 Task: Toggle the show code cells in the breadcrumbs.
Action: Mouse moved to (15, 642)
Screenshot: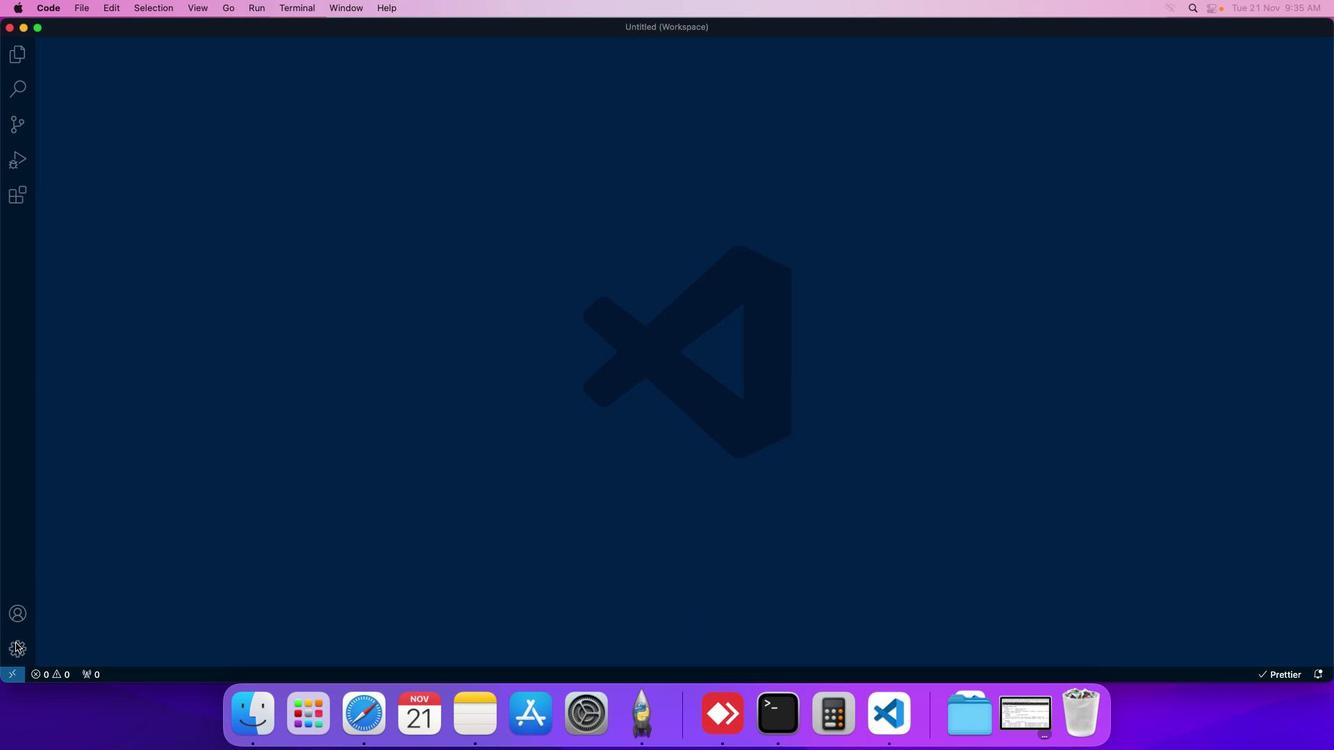 
Action: Mouse pressed left at (15, 642)
Screenshot: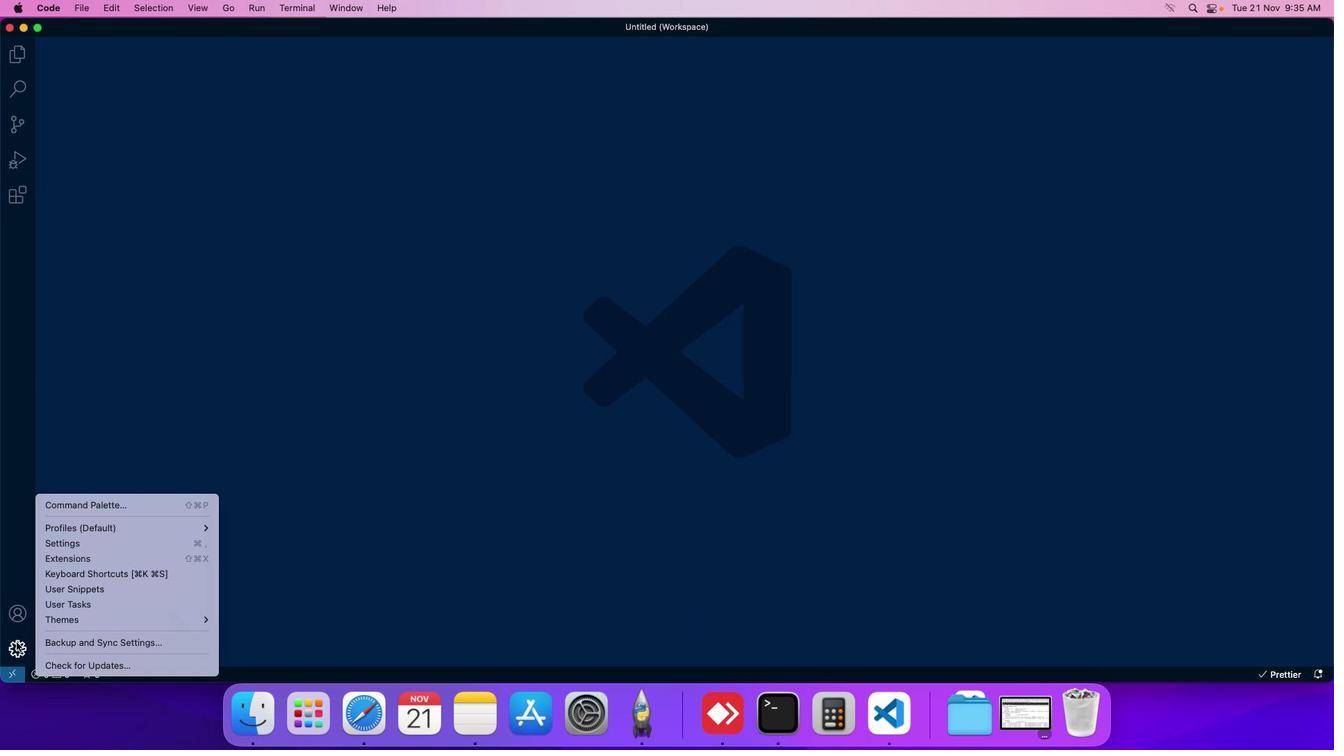 
Action: Mouse moved to (55, 542)
Screenshot: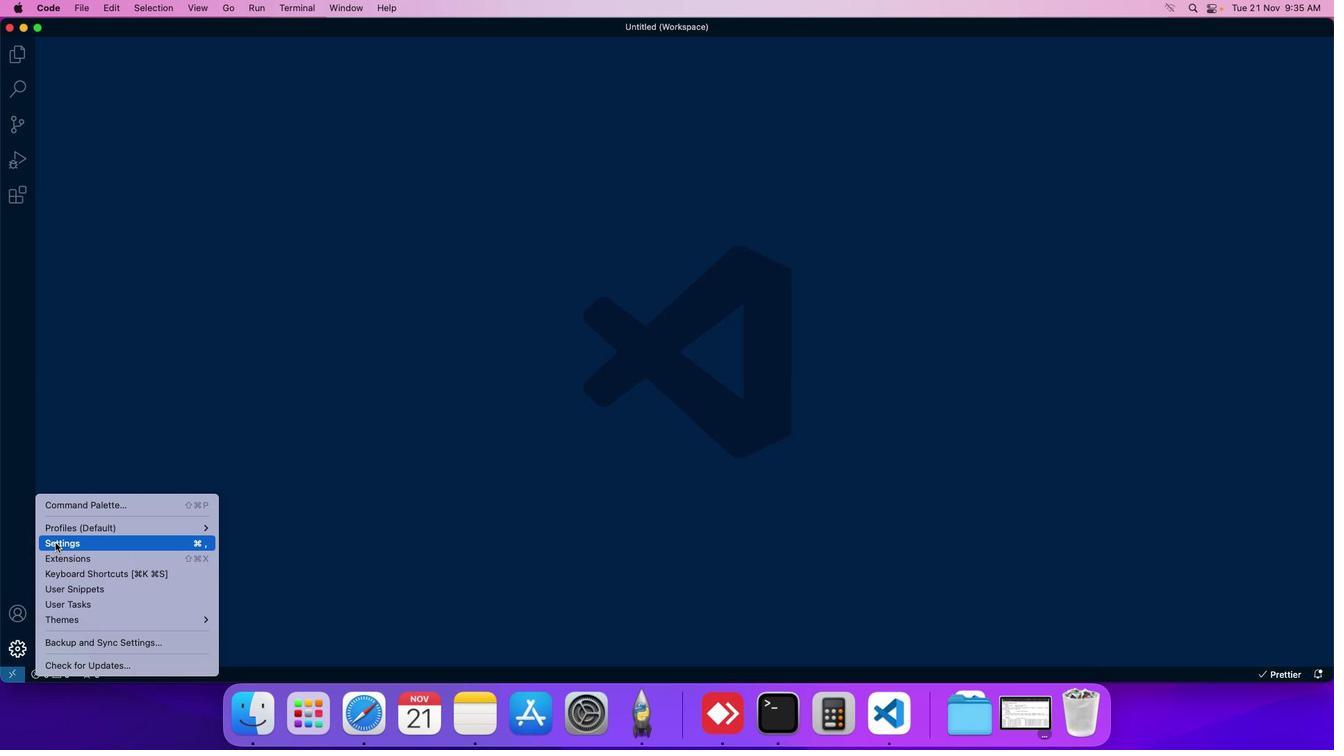 
Action: Mouse pressed left at (55, 542)
Screenshot: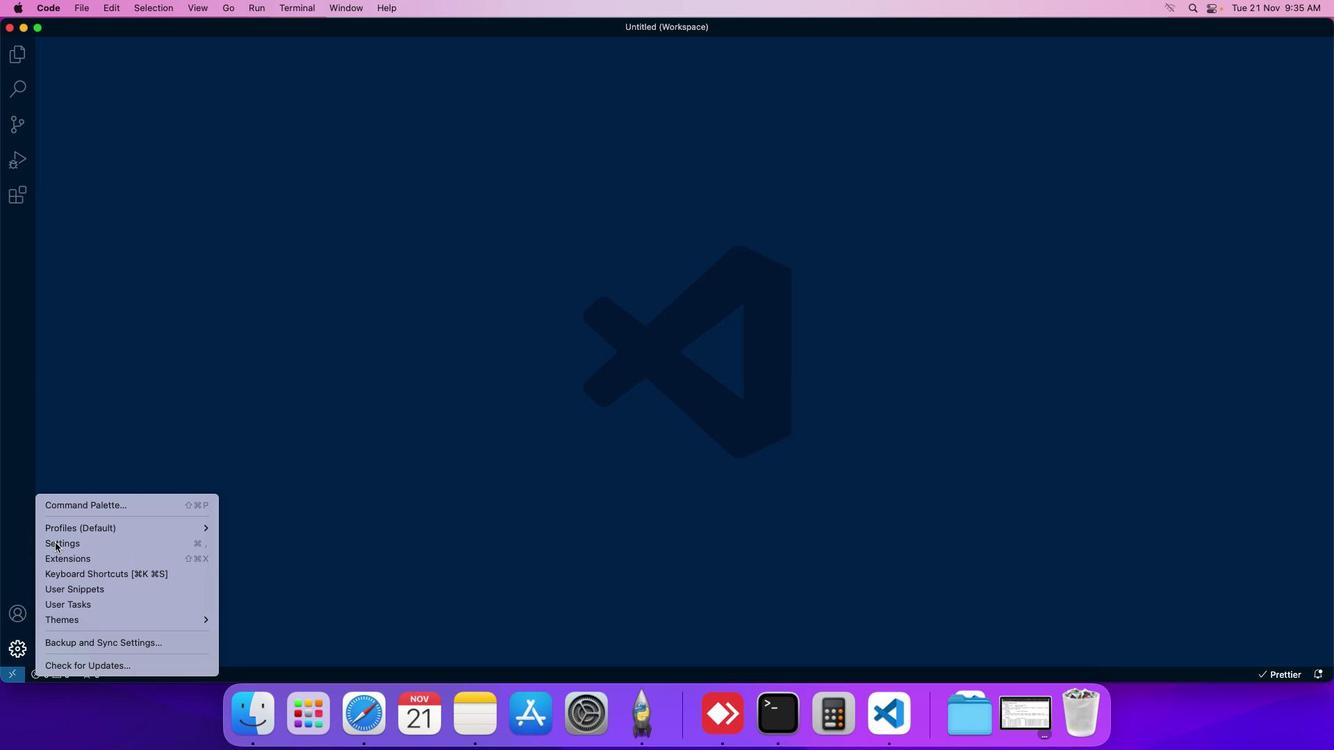
Action: Mouse moved to (317, 111)
Screenshot: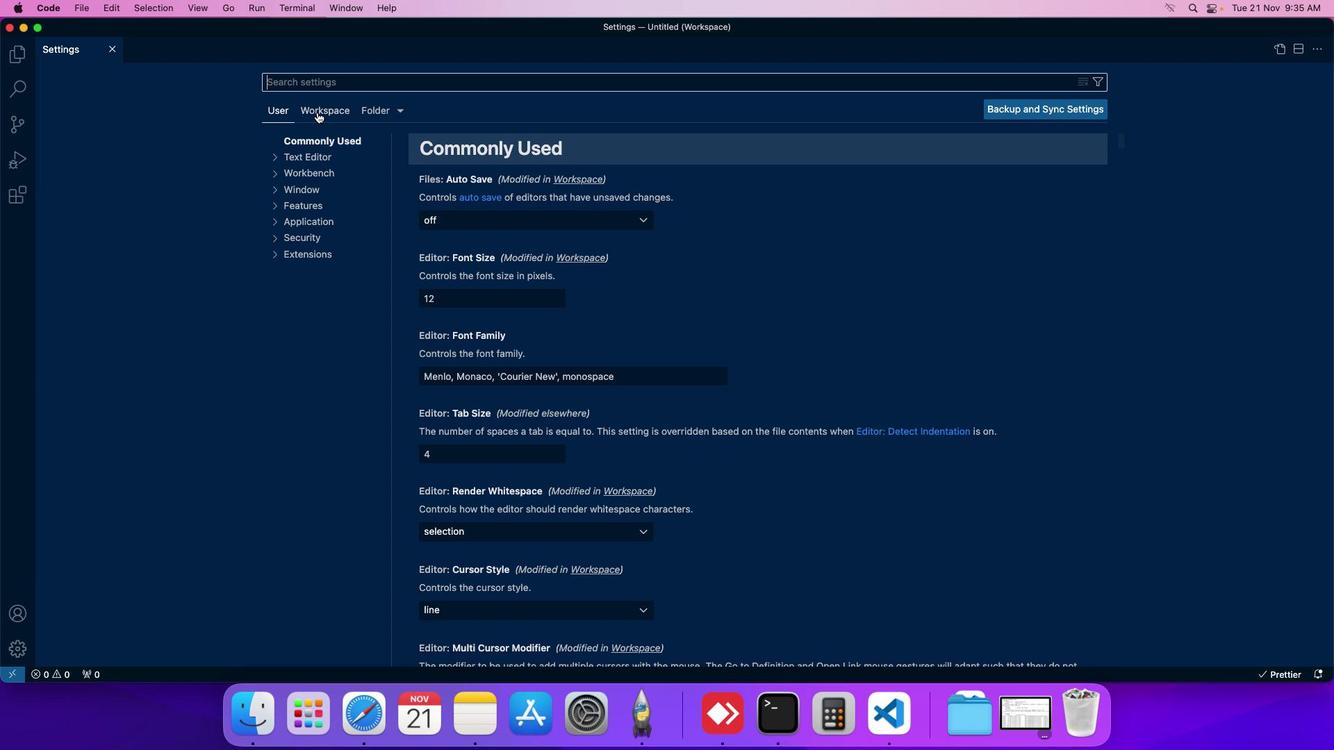 
Action: Mouse pressed left at (317, 111)
Screenshot: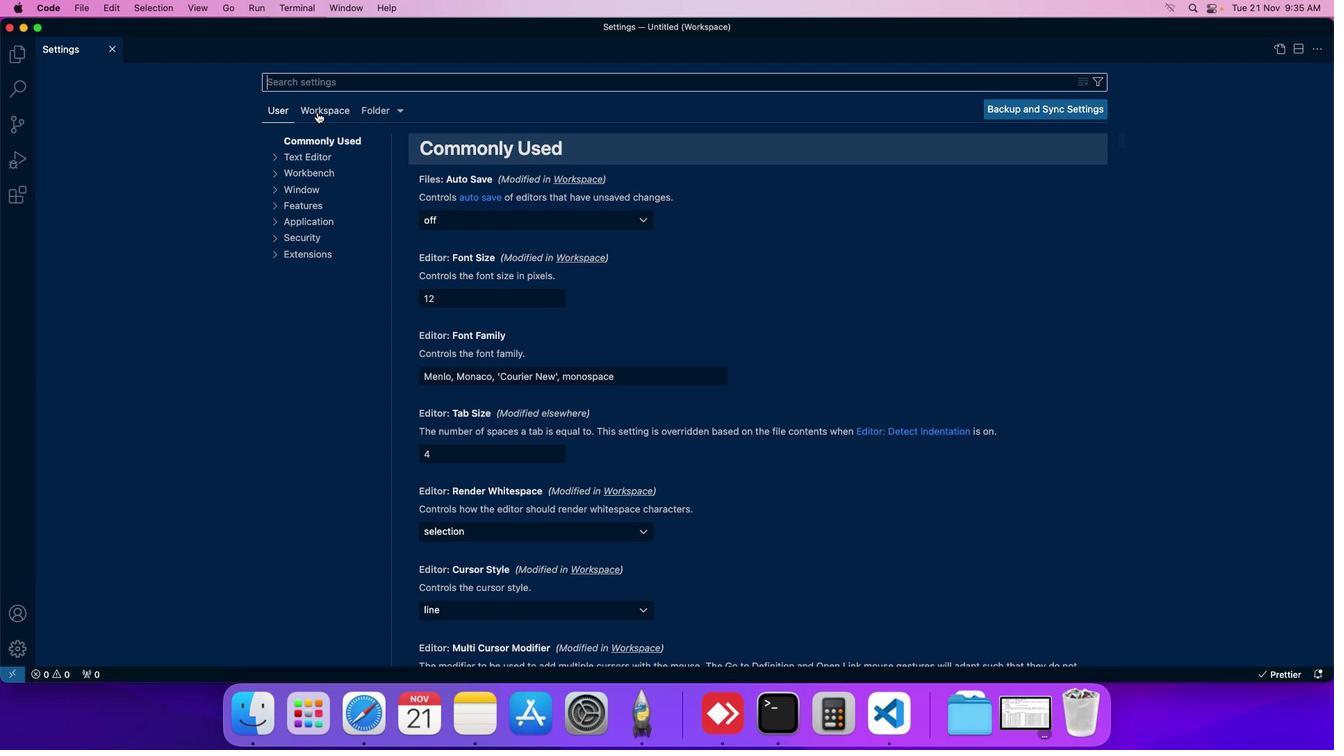 
Action: Mouse moved to (316, 212)
Screenshot: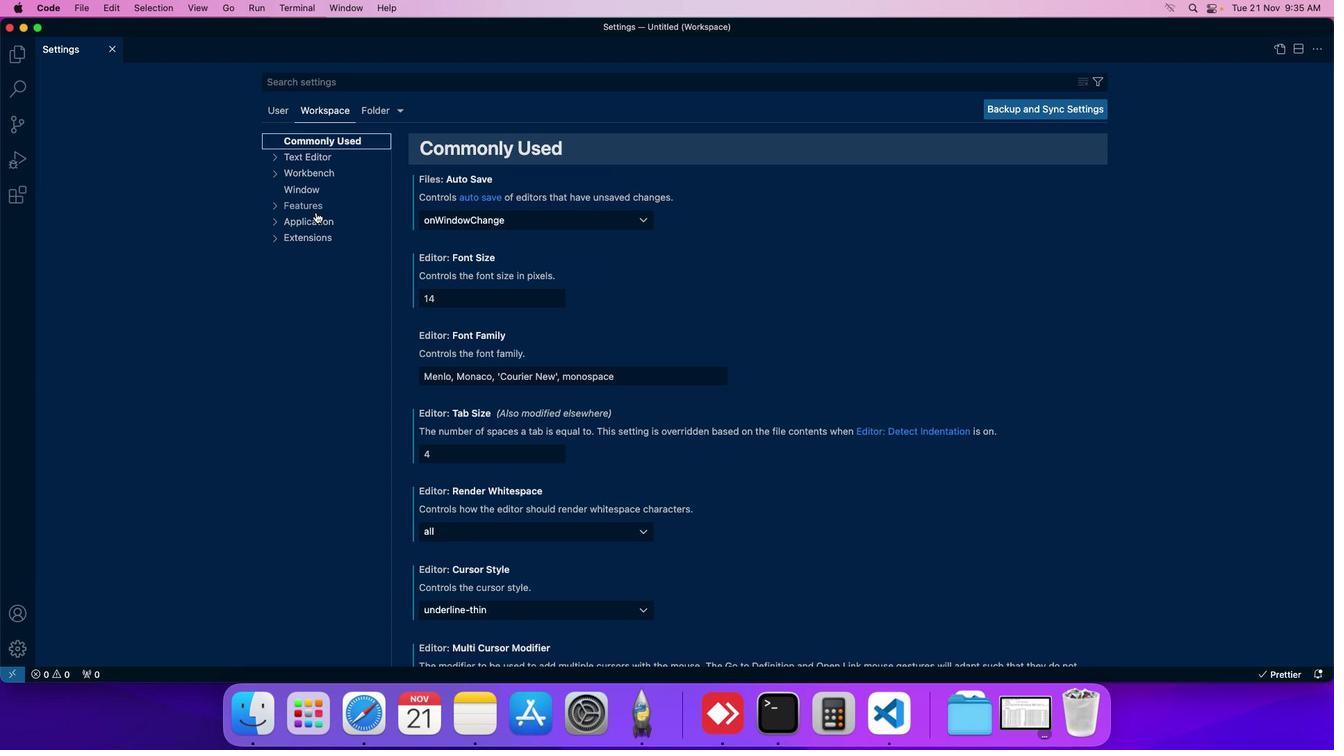 
Action: Mouse pressed left at (316, 212)
Screenshot: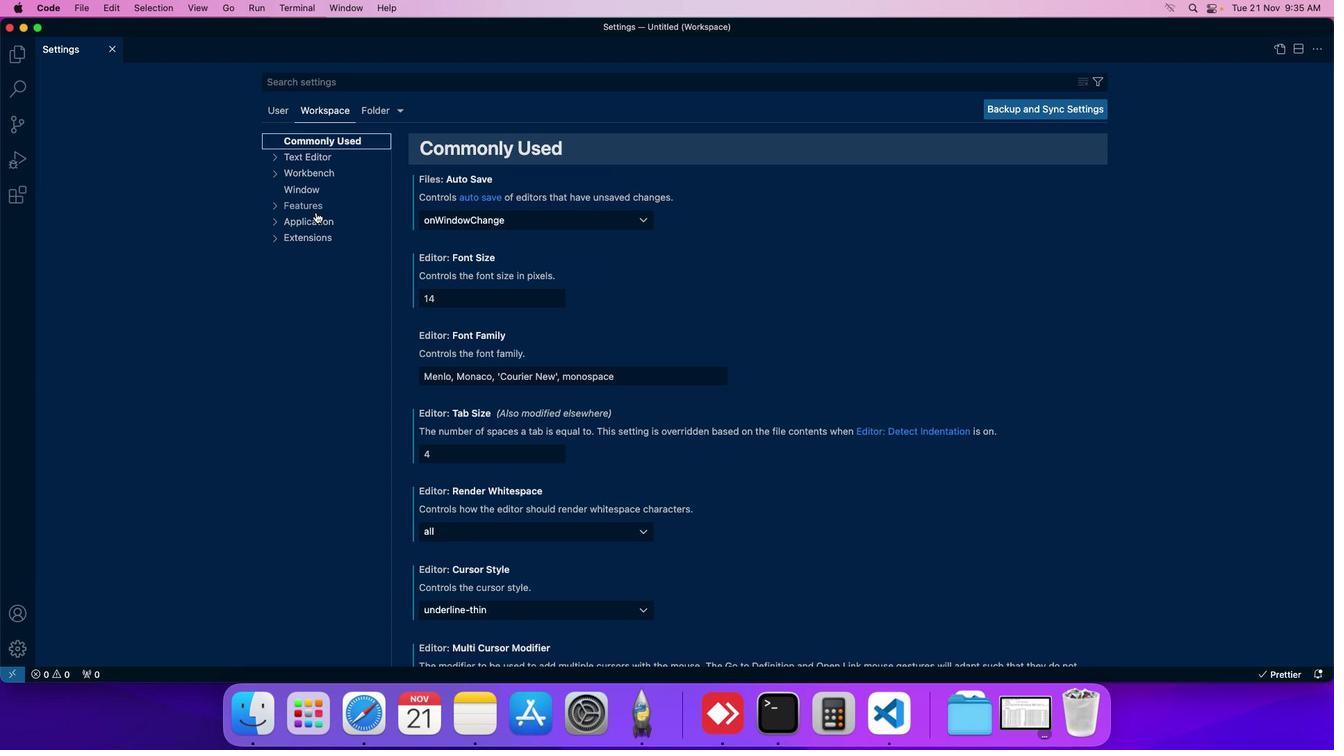 
Action: Mouse moved to (323, 446)
Screenshot: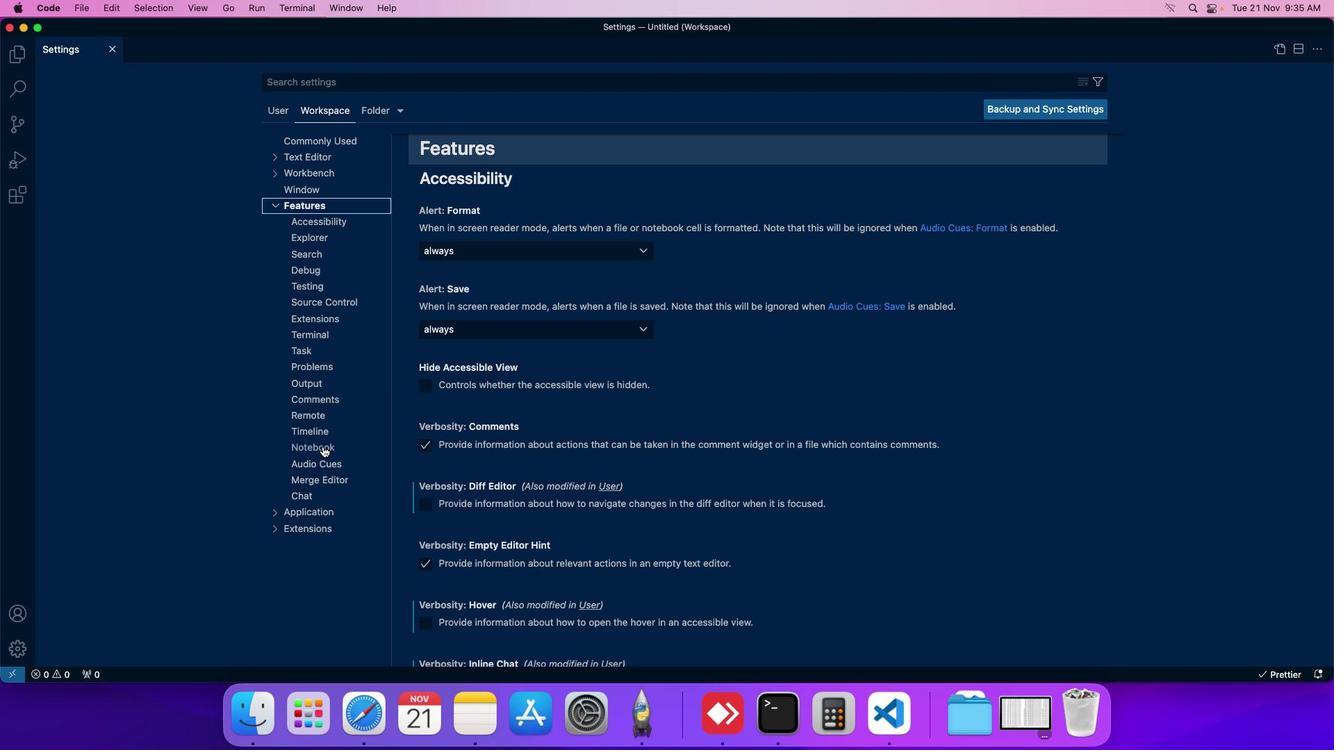 
Action: Mouse pressed left at (323, 446)
Screenshot: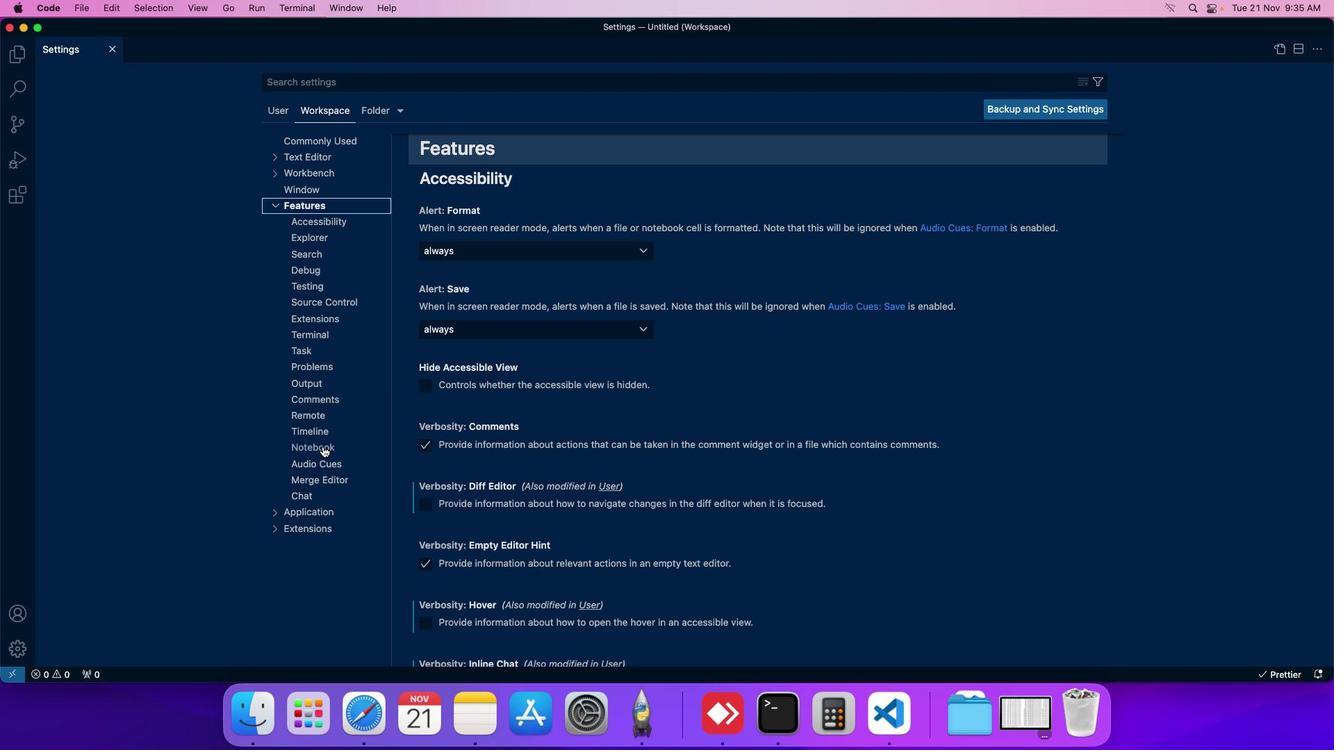 
Action: Mouse moved to (427, 198)
Screenshot: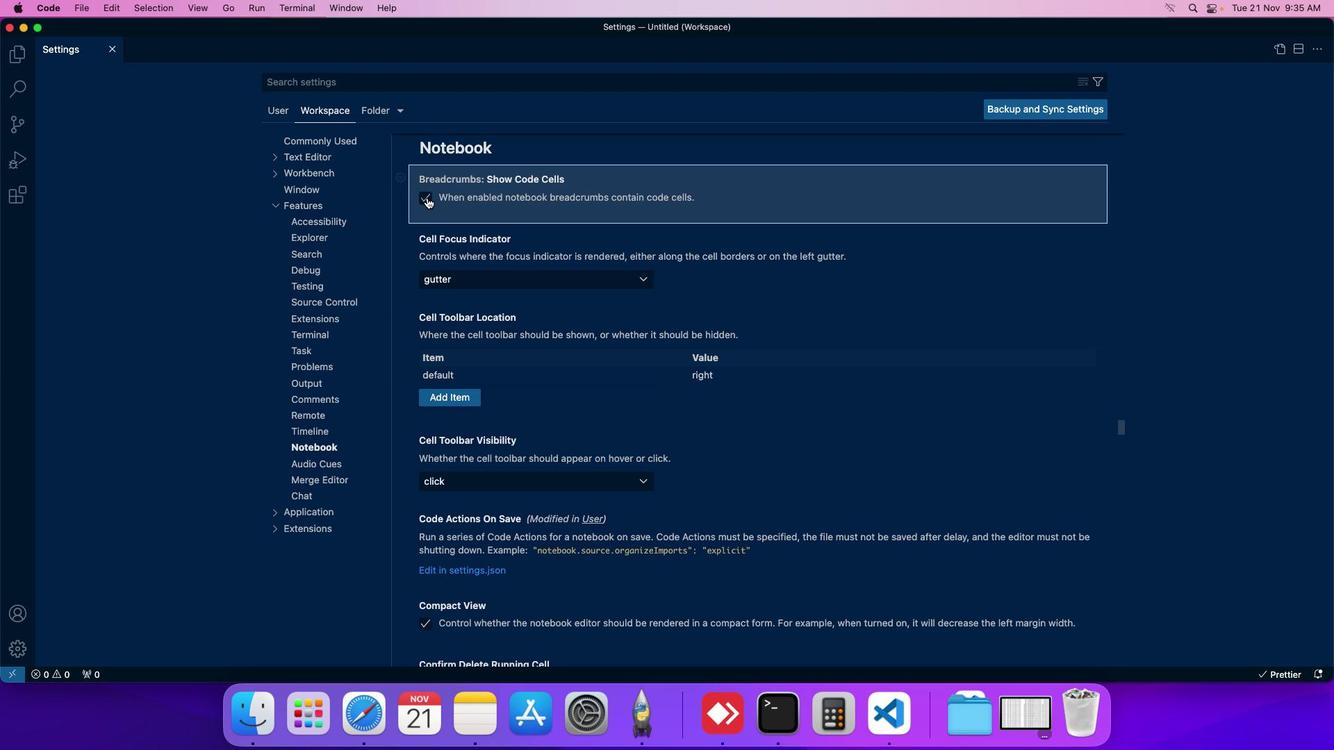 
Action: Mouse pressed left at (427, 198)
Screenshot: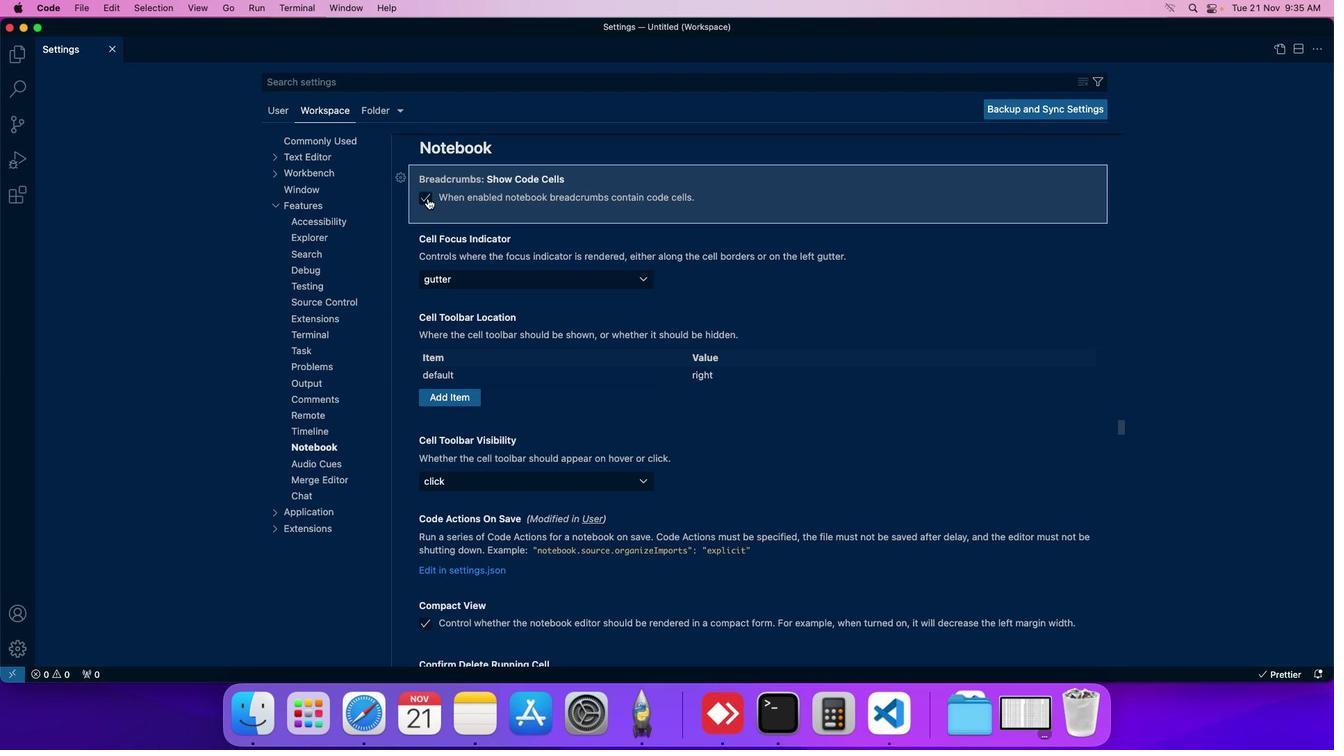 
Action: Mouse moved to (433, 201)
Screenshot: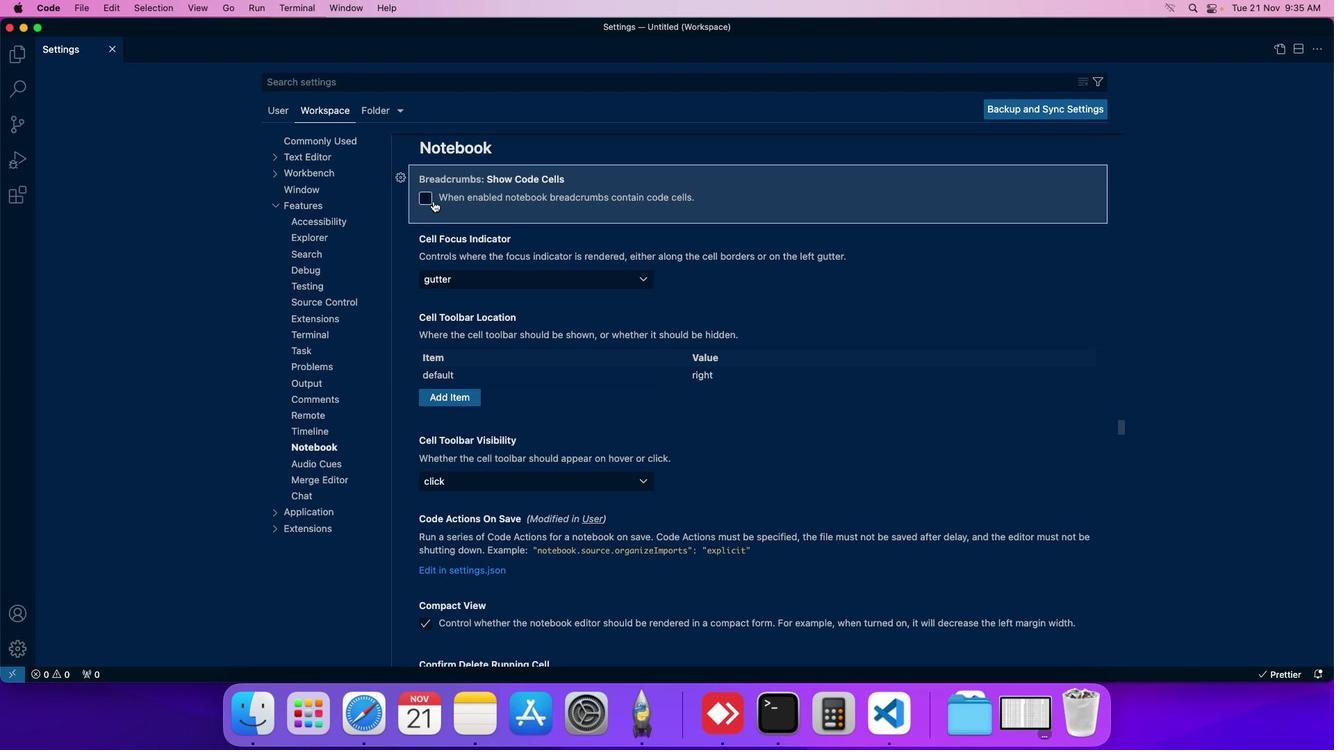 
